 Task: Open a blank google sheet and write heading  Financial Planner. Add Dates in a column and its values below  'Jan 23, Feb 23, Mar 23, Apr 23 & may23. 'Add Income in next column and its values below  $3,000, $3,200, $3,100, $3,300 & $3,500. Add Expenses in next column and its values below  $2,000, $2,300, $2,200, $2,500 & $2,800. Add savings in next column and its values below $500, $600, $500, $700 & $700. Add Investment in next column and its values below  $500, $700, $800, $900 & $1000. Add Net Saving in next column and its values below  $1000, $1200, $900, $800 & $700. Save page Data Analysis Workbook Template Sheetbook
Action: Mouse pressed left at (267, 156)
Screenshot: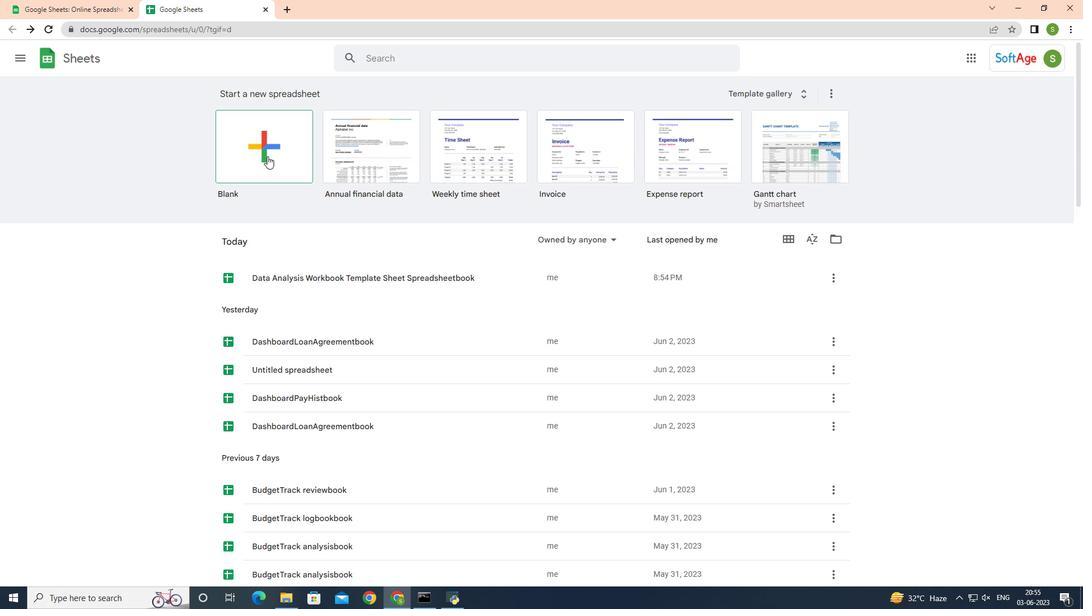
Action: Mouse moved to (66, 139)
Screenshot: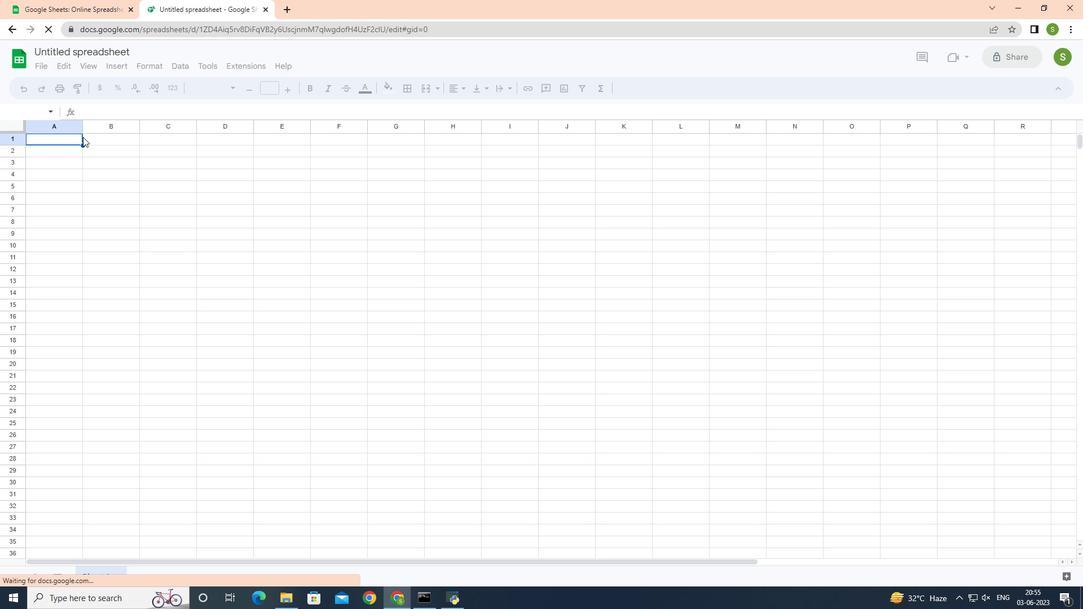
Action: Mouse pressed left at (66, 139)
Screenshot: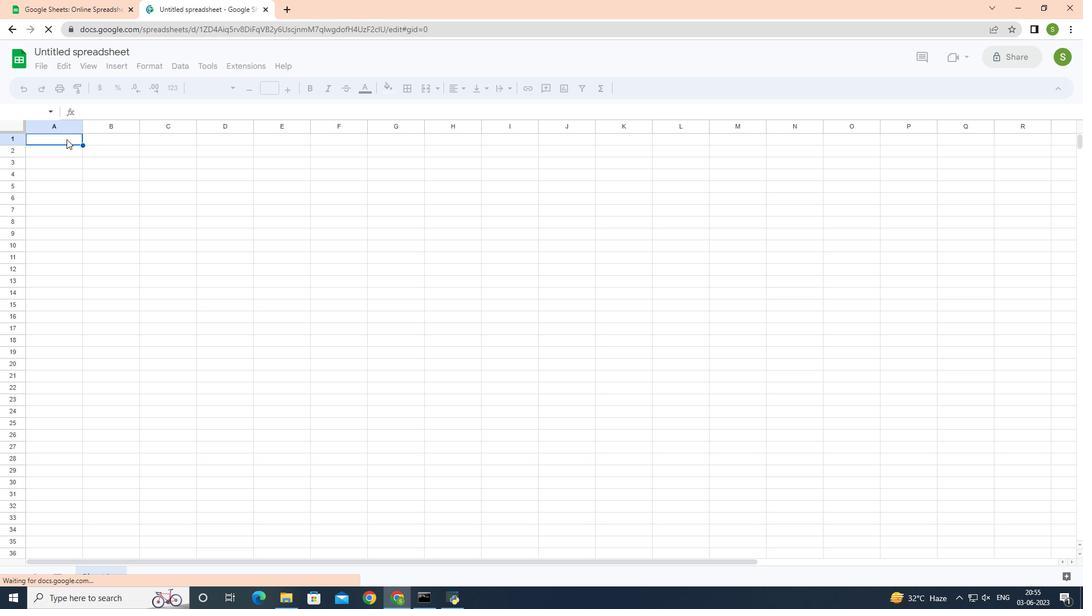 
Action: Key pressed <Key.shift><Key.shift><Key.shift>Finncial<Key.space><Key.shift><Key.shift><Key.shift><Key.shift><Key.shift><Key.shift>Planner<Key.enter><Key.shift>Dates<Key.enter><Key.shift>Jan23<Key.enter><Key.shift>Feb23<Key.enter><Key.shift>Mar23<Key.enter><Key.shift>Apr23<Key.enter><Key.shift>May23<Key.enter>
Screenshot: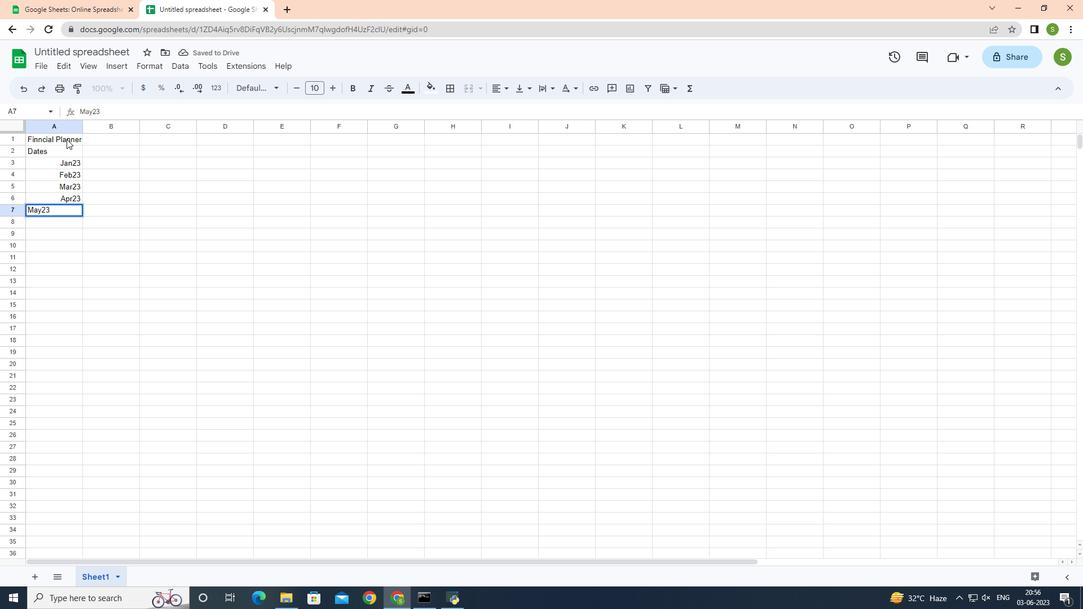 
Action: Mouse moved to (89, 151)
Screenshot: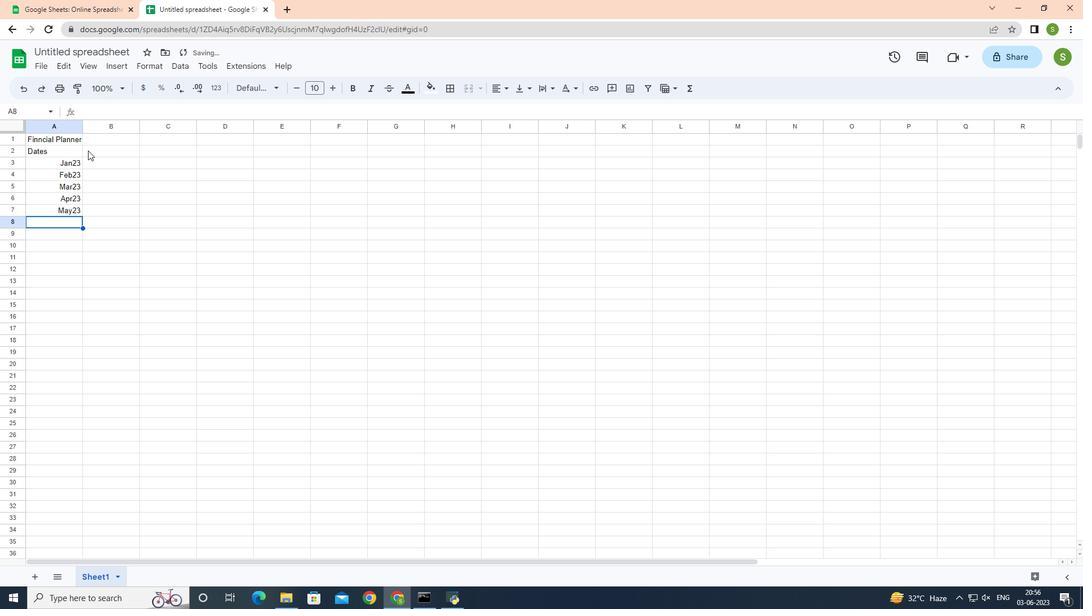 
Action: Mouse pressed left at (89, 151)
Screenshot: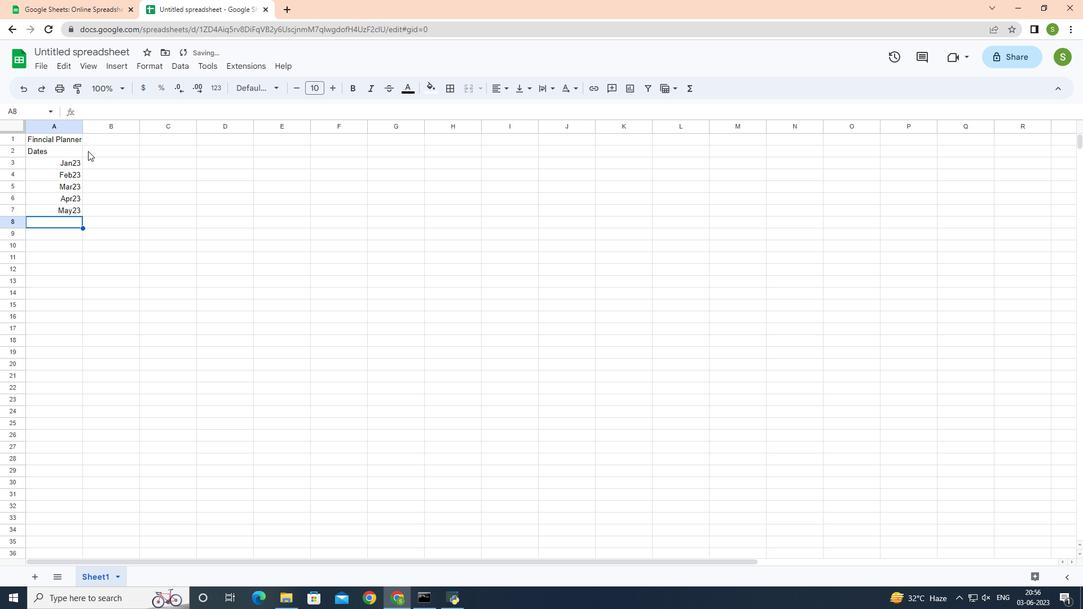 
Action: Mouse moved to (90, 151)
Screenshot: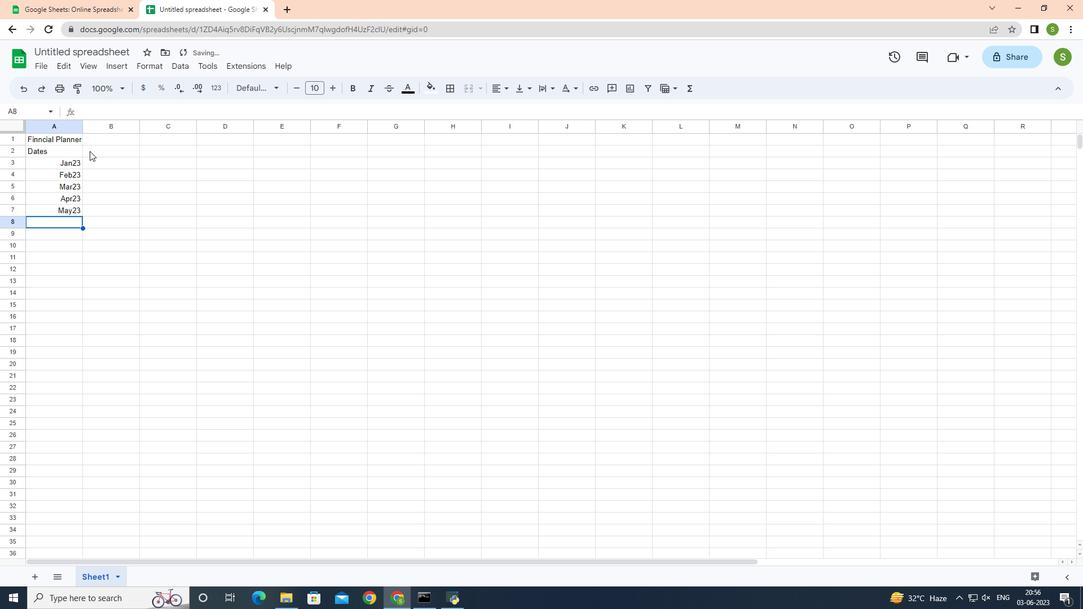 
Action: Key pressed <Key.shift>Income<Key.enter>3000<Key.enter>3200<Key.enter>3100<Key.enter>3300<Key.enter>3500<Key.enter>
Screenshot: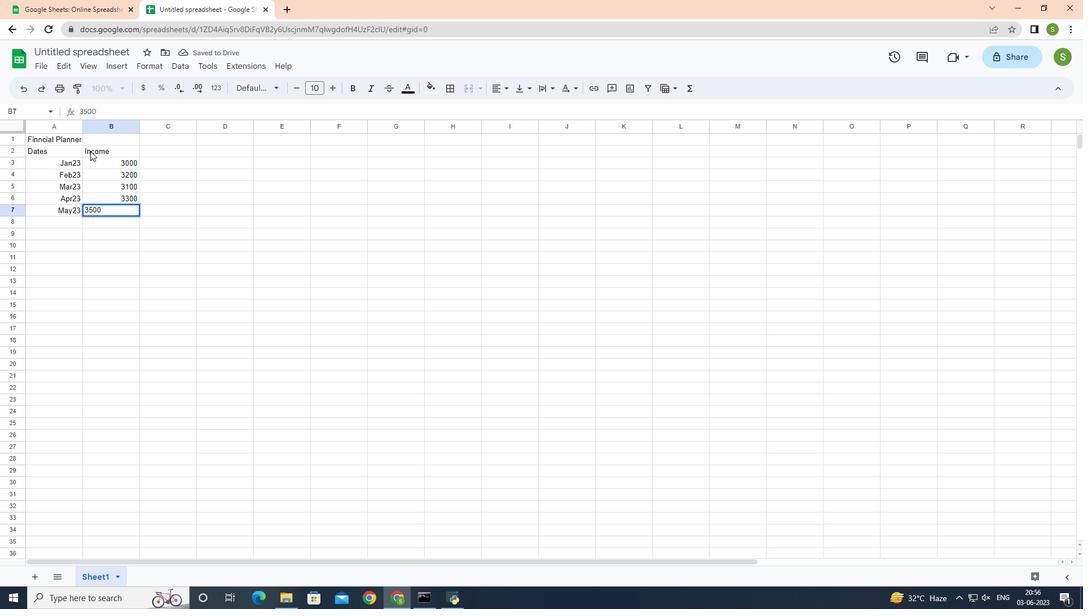 
Action: Mouse moved to (150, 153)
Screenshot: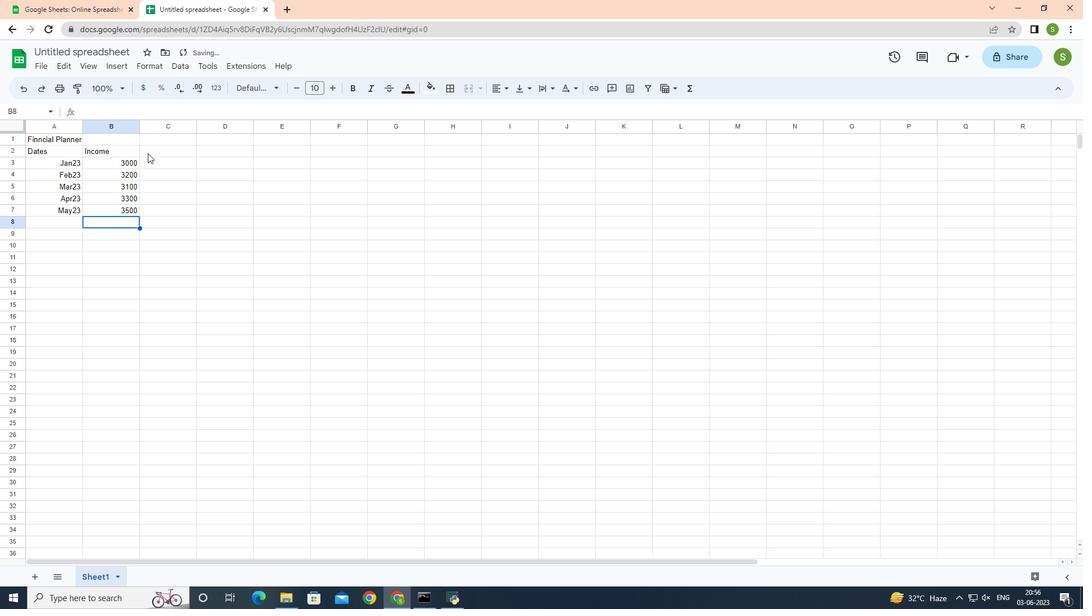 
Action: Mouse pressed left at (150, 153)
Screenshot: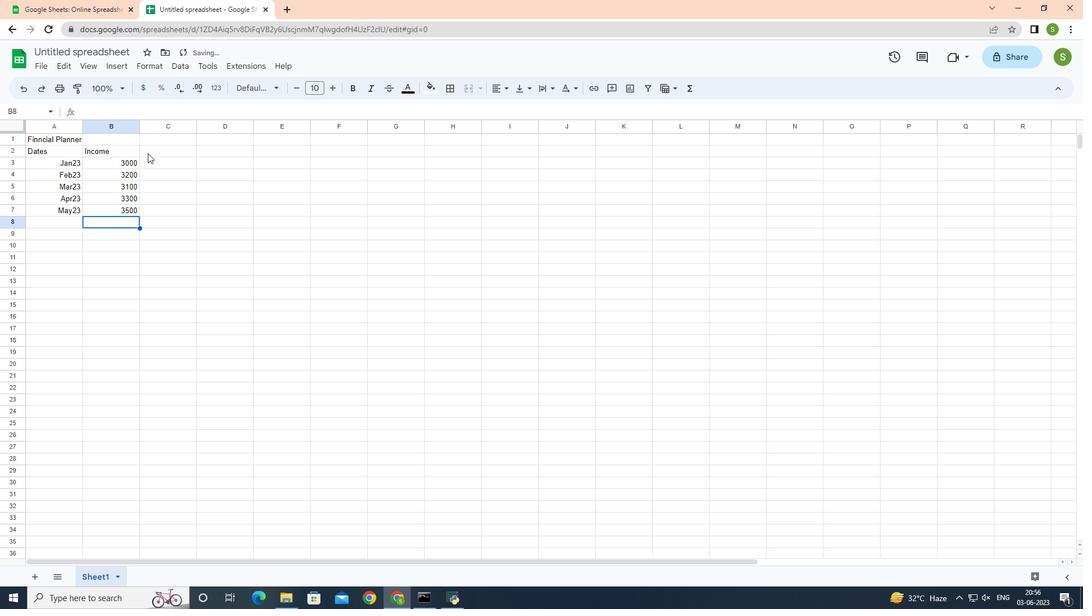 
Action: Key pressed <Key.shift>Expenses<Key.enter>2000<Key.enter>3<Key.backspace>2300<Key.enter>22<Key.enter><Key.backspace><Key.up>2200<Key.enter>2500<Key.enter>2800<Key.enter>
Screenshot: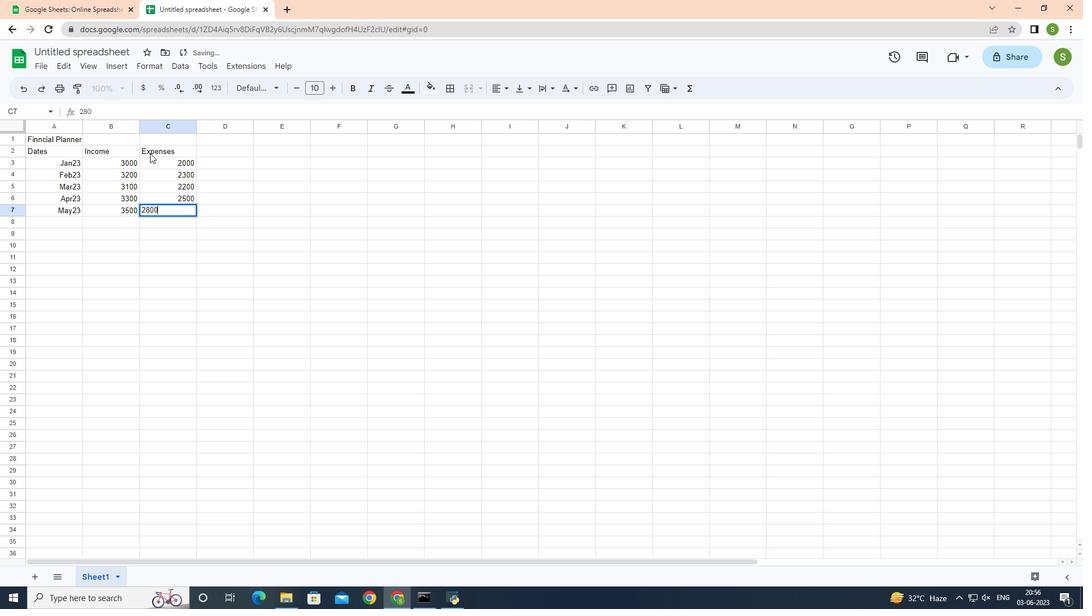 
Action: Mouse moved to (202, 155)
Screenshot: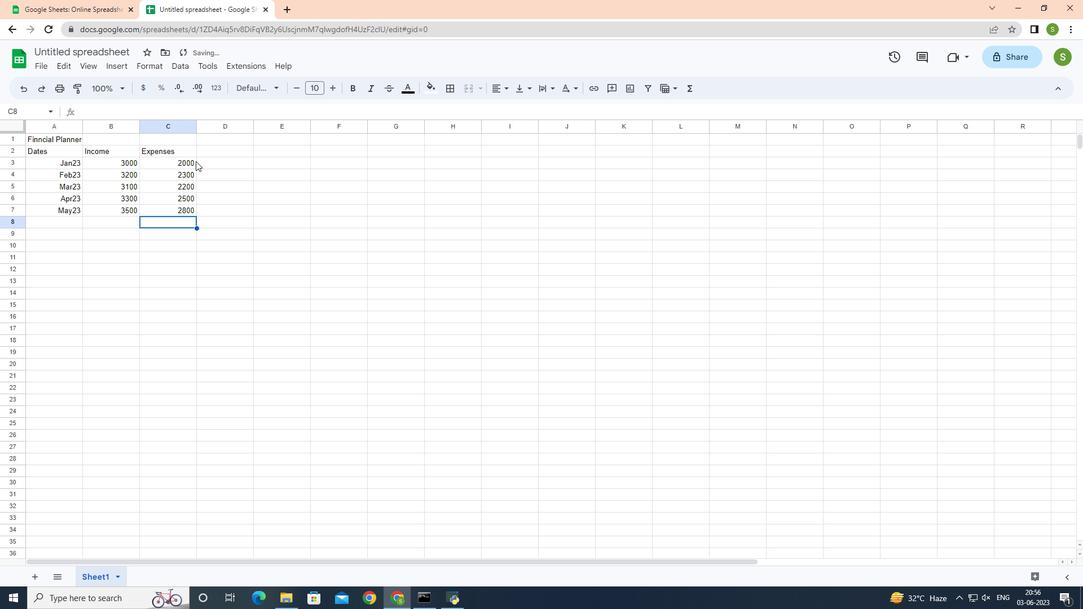 
Action: Mouse pressed left at (202, 155)
Screenshot: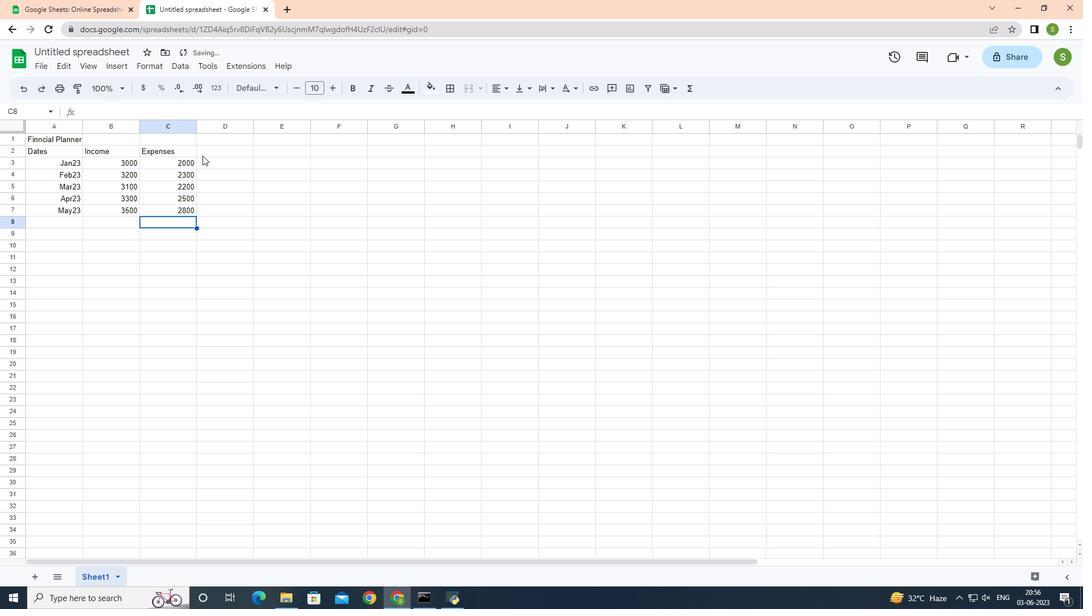 
Action: Mouse moved to (204, 150)
Screenshot: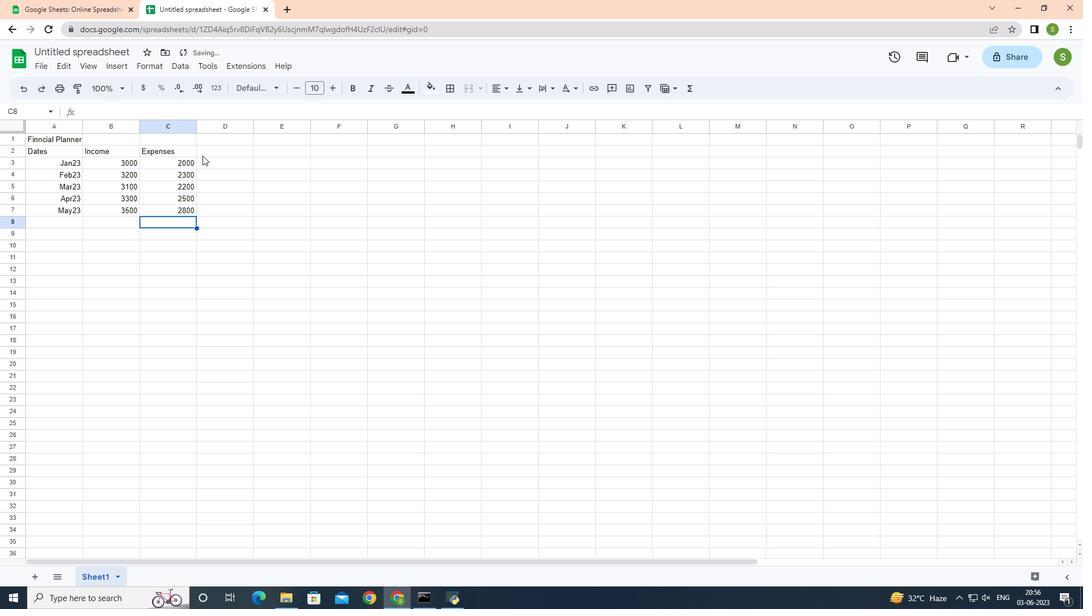 
Action: Key pressed <Key.shift>Savings<Key.enter>500<Key.enter>700<Key.enter>800<Key.enter>900<Key.enter>1000<Key.enter><Key.right><Key.up><Key.up><Key.up><Key.up><Key.up><Key.up><Key.up><Key.up><Key.down><Key.shift>Net<Key.space><Key.shift>Saving<Key.enter>1000<Key.enter>1200<Key.enter>900<Key.enter>800<Key.enter>700
Screenshot: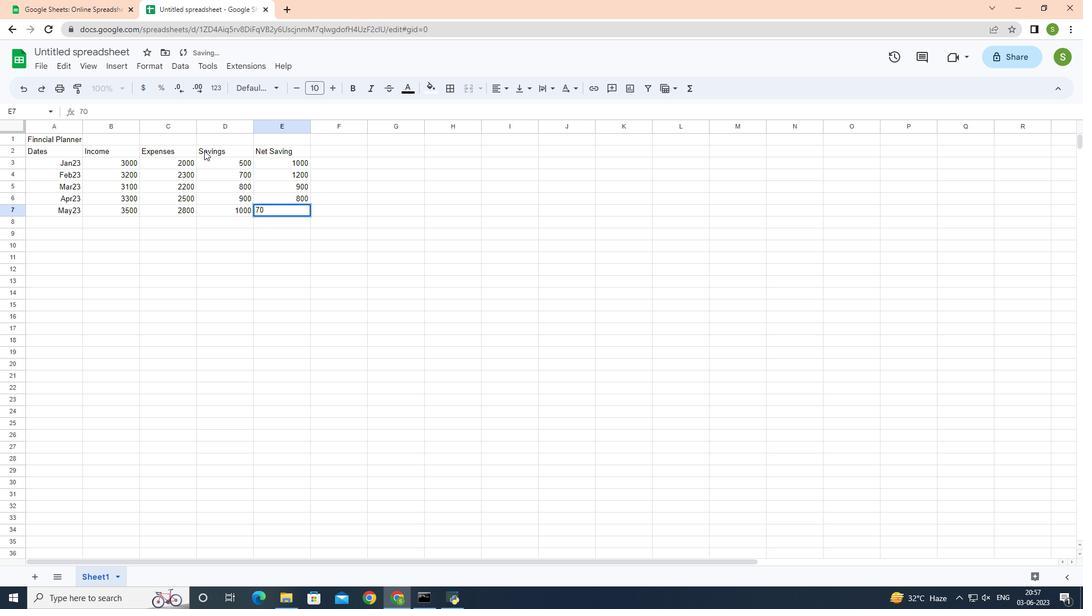 
Action: Mouse moved to (108, 162)
Screenshot: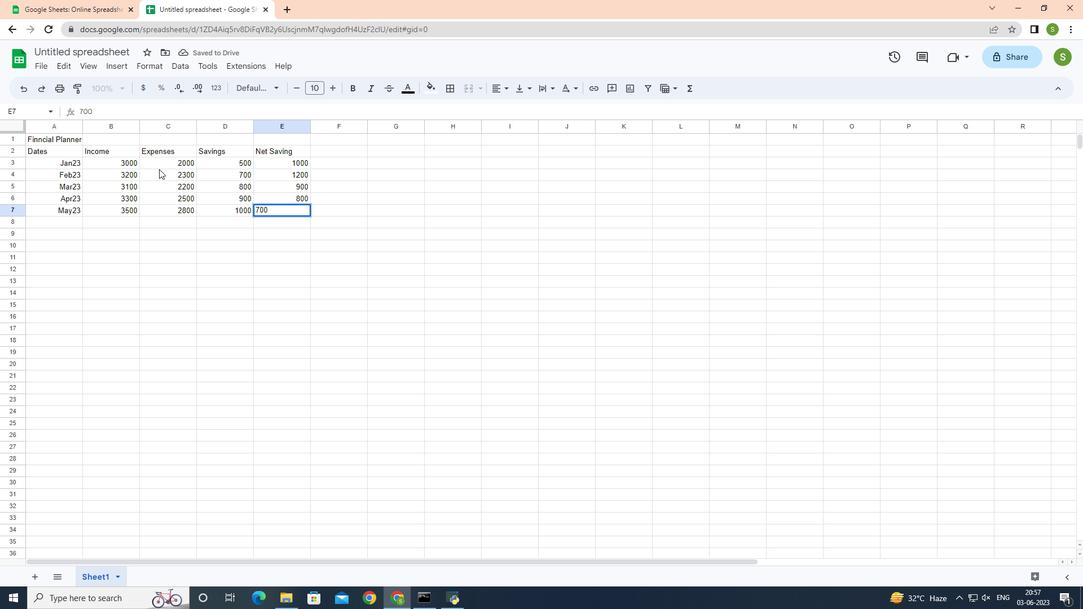 
Action: Mouse pressed left at (108, 162)
Screenshot: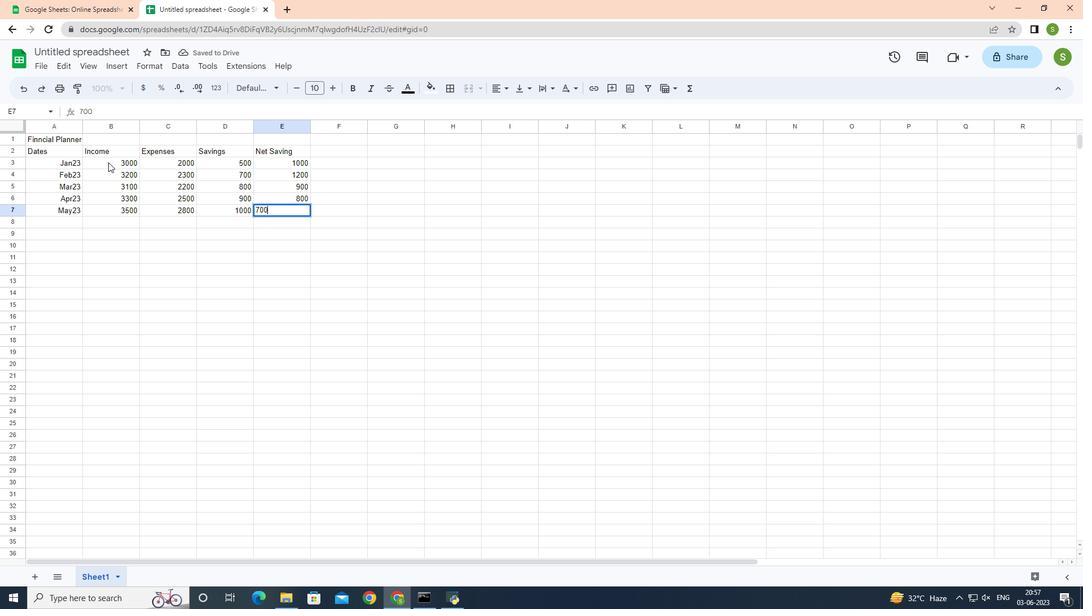 
Action: Mouse moved to (146, 88)
Screenshot: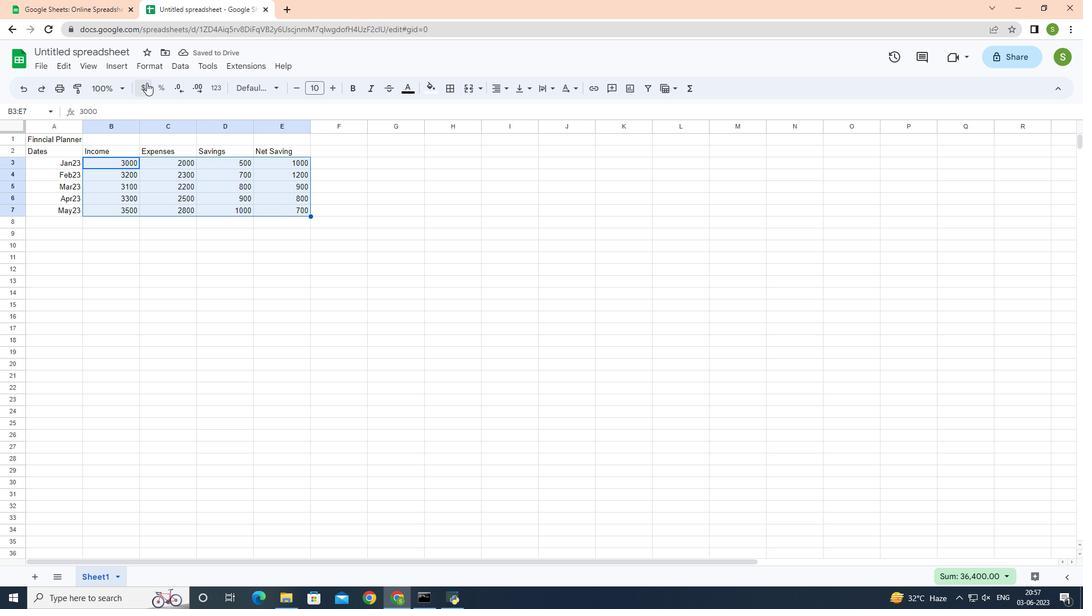 
Action: Mouse pressed left at (146, 88)
Screenshot: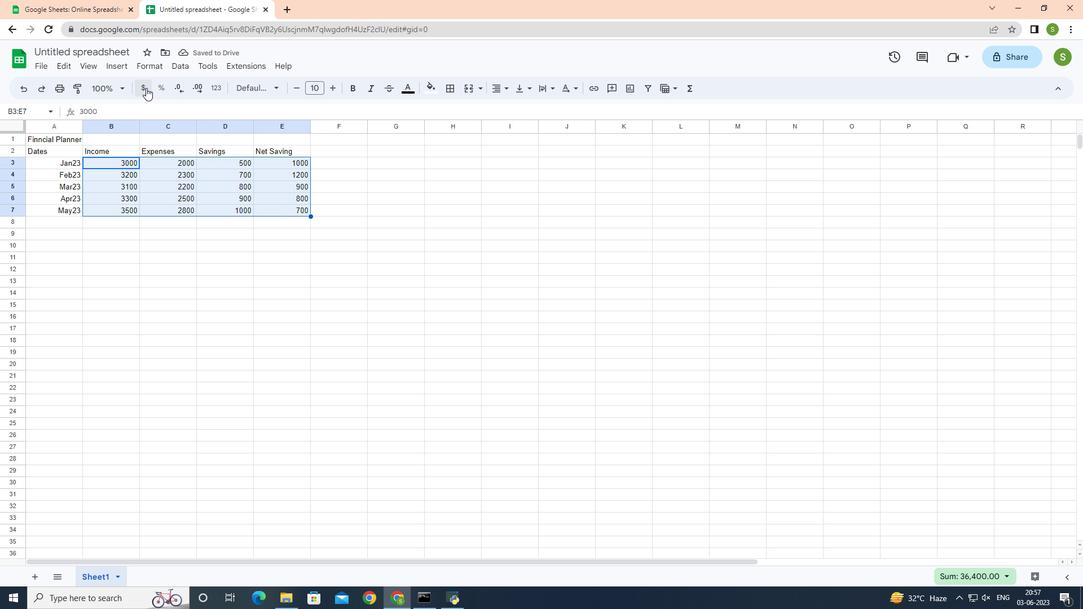 
Action: Mouse moved to (152, 283)
Screenshot: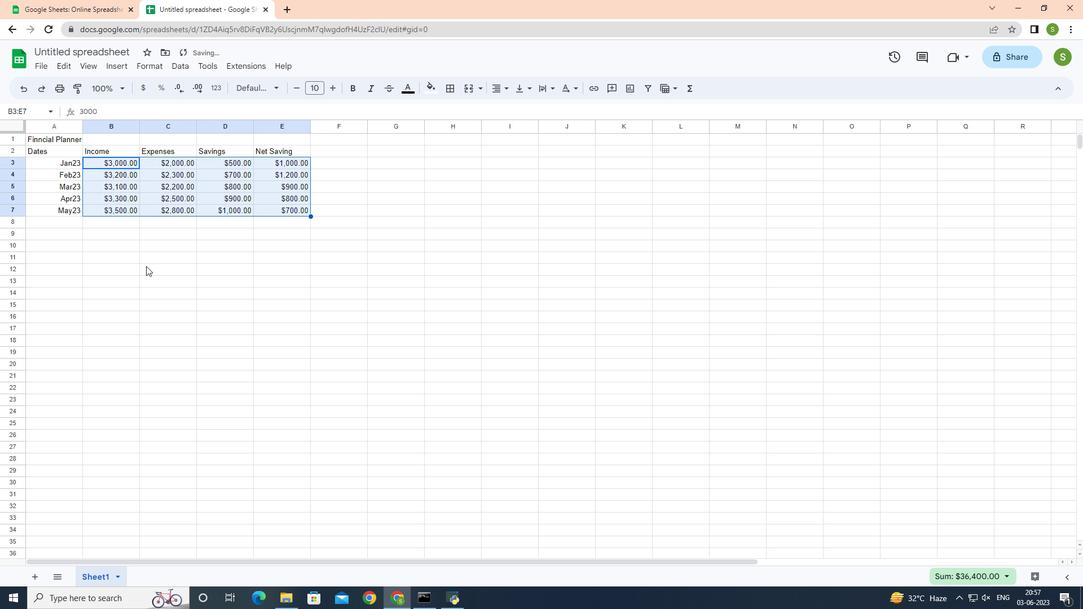 
Action: Mouse pressed left at (152, 283)
Screenshot: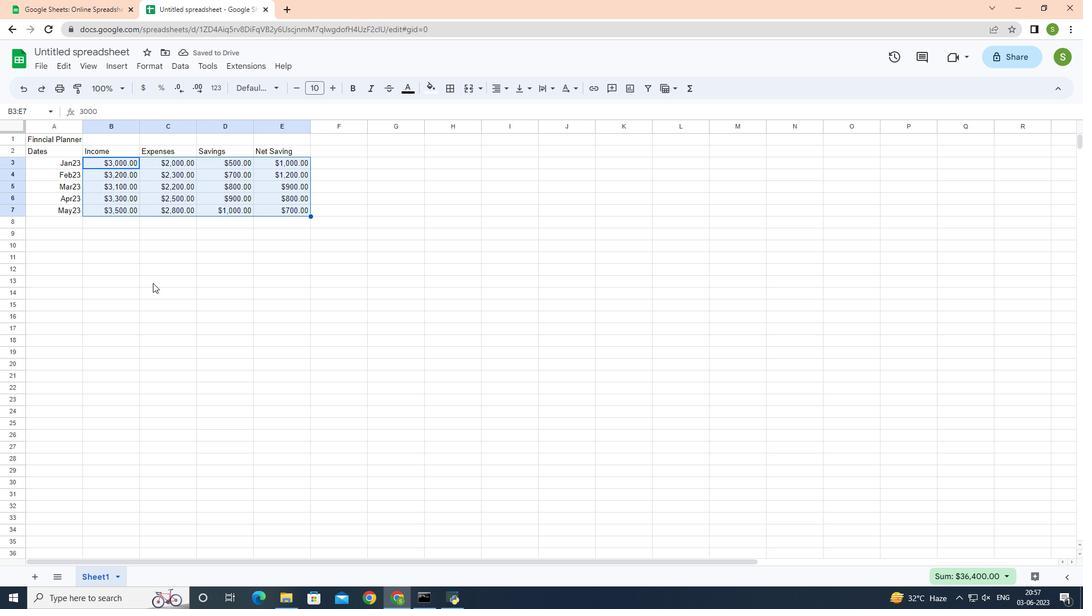 
Action: Mouse moved to (54, 48)
Screenshot: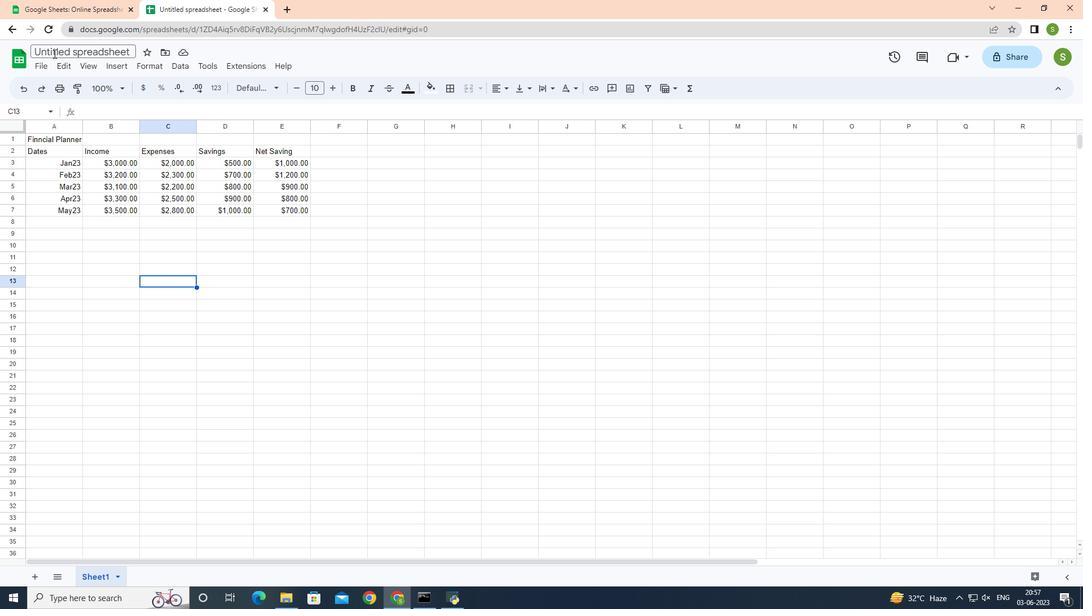 
Action: Mouse pressed left at (54, 48)
Screenshot: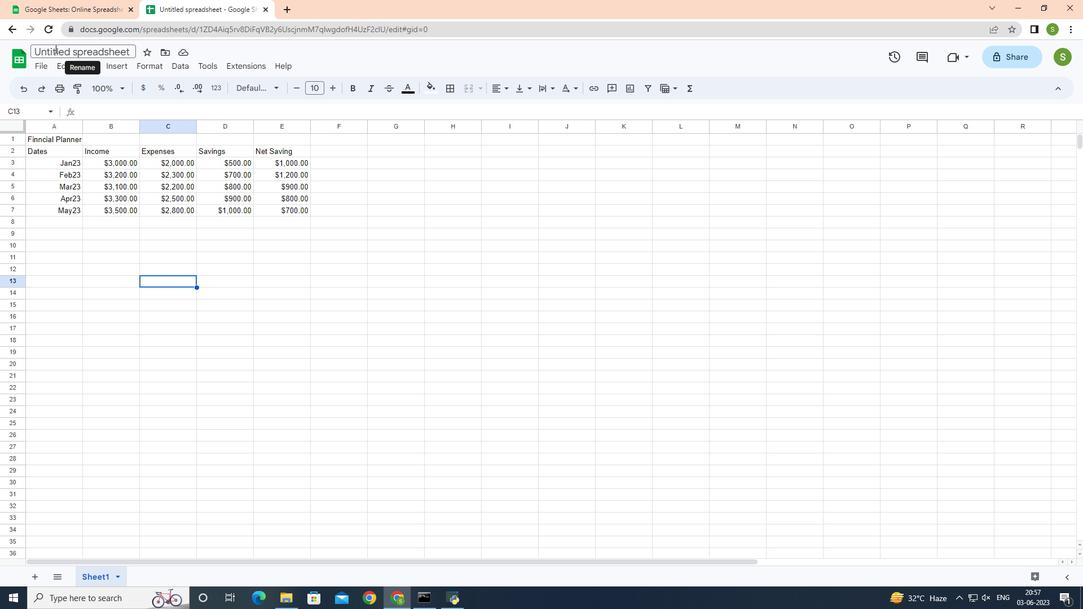 
Action: Key pressed <Key.shift>Dar<Key.backspace>ta<Key.space><Key.shift><Key.shift>A<Key.backspace><Key.backspace><Key.backspace>a<Key.shift>Analysis<Key.space><Key.shift>Workbk<Key.space><Key.backspace><Key.backspace>ook<Key.space><Key.shift>TE<Key.backspace>emplate<Key.space><Key.shift><Key.shift><Key.shift><Key.shift><Key.shift><Key.shift><Key.shift><Key.shift><Key.shift><Key.shift><Key.shift>Sheetbook
Screenshot: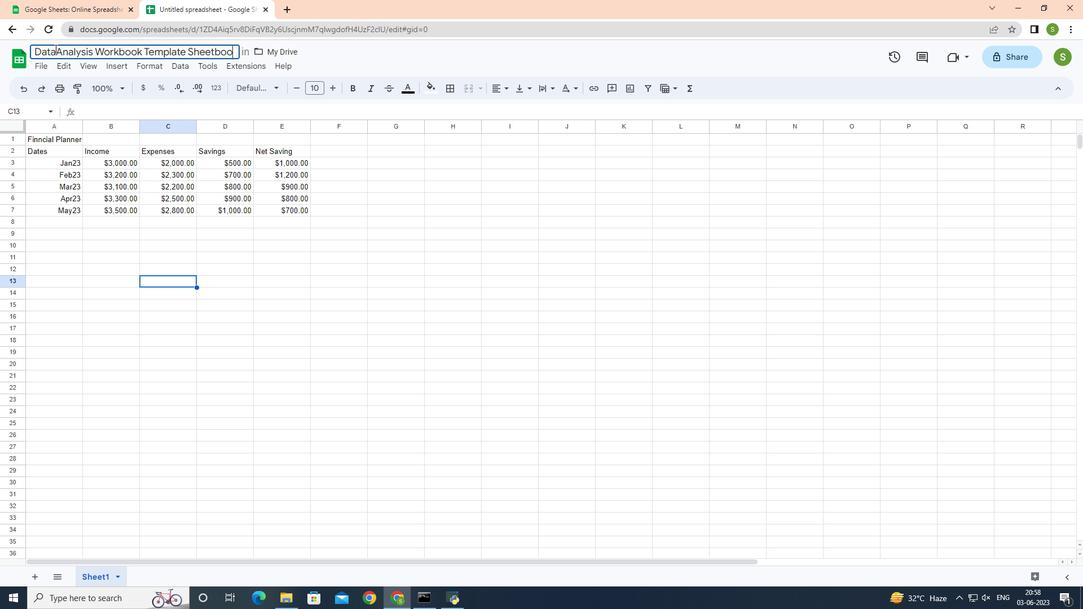 
Action: Mouse moved to (47, 119)
Screenshot: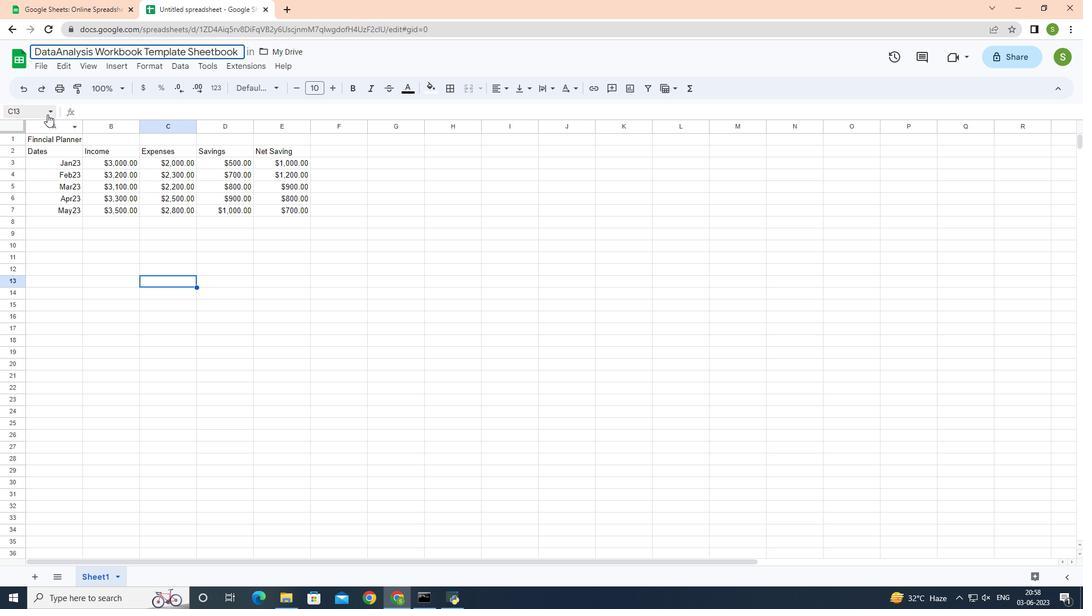 
Action: Key pressed ctrl+S
Screenshot: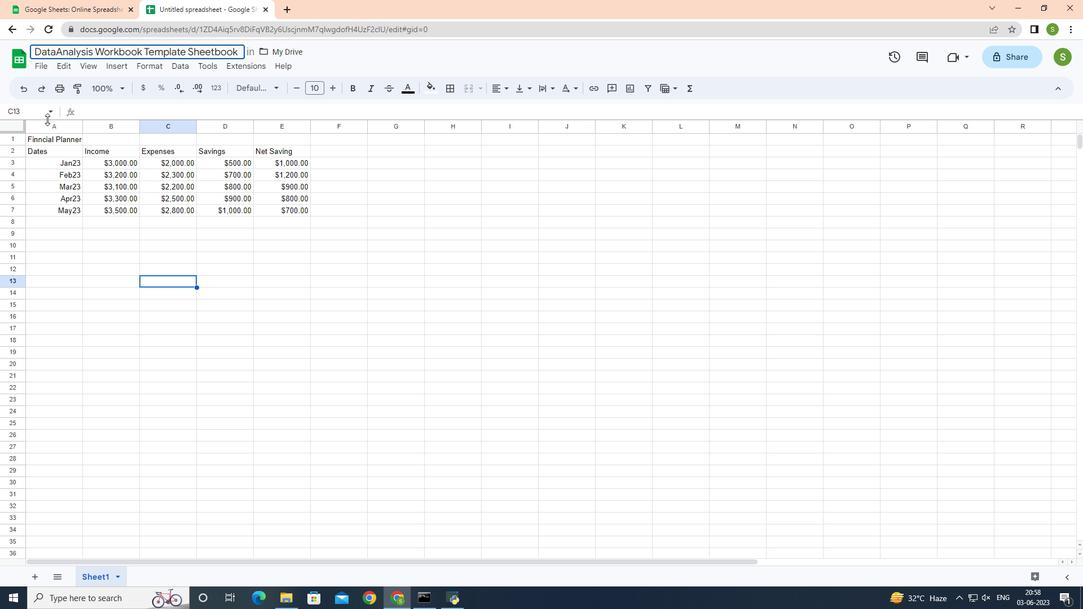 
Action: Mouse moved to (164, 258)
Screenshot: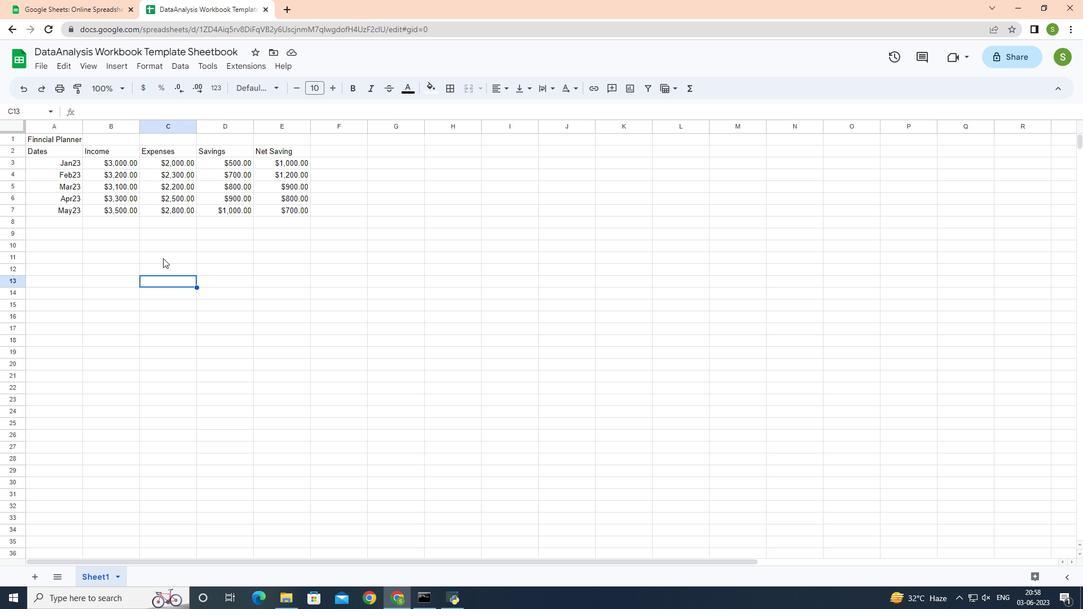 
